 Task: Look for products from Liquid Death only.
Action: Mouse pressed left at (26, 95)
Screenshot: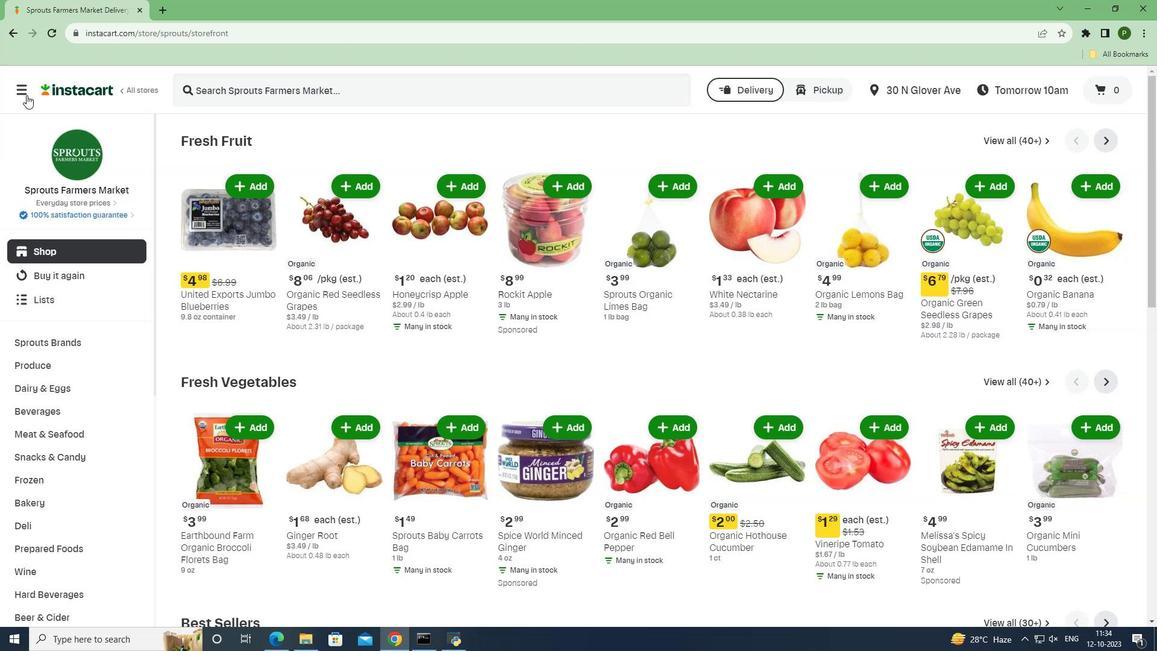 
Action: Mouse moved to (40, 316)
Screenshot: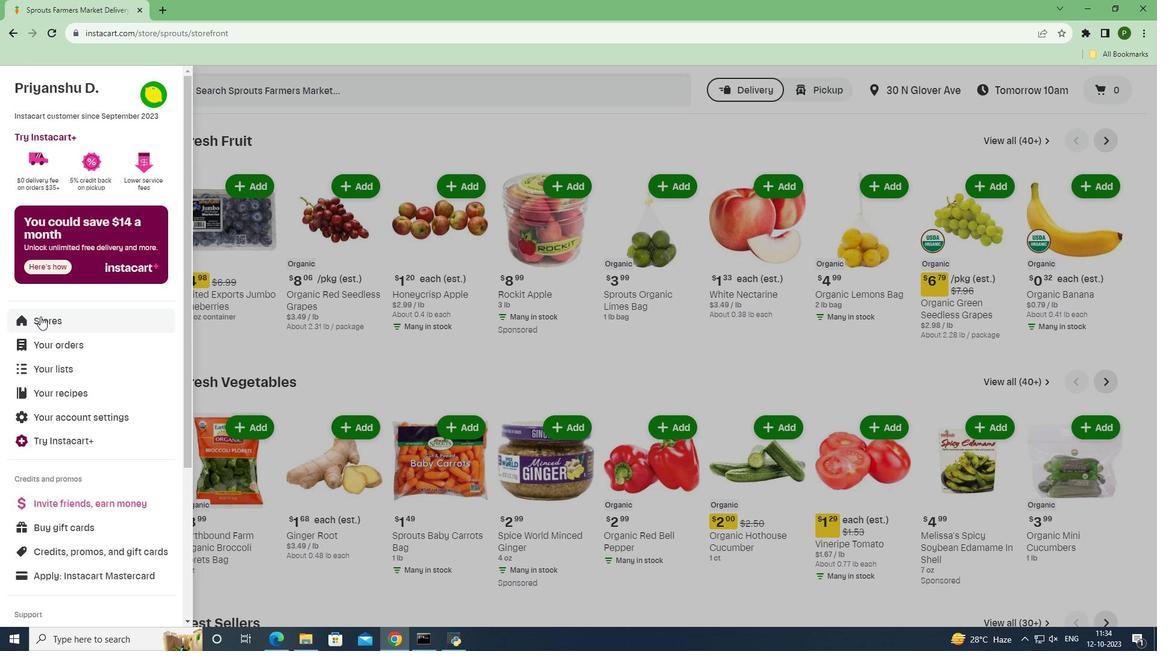 
Action: Mouse pressed left at (40, 316)
Screenshot: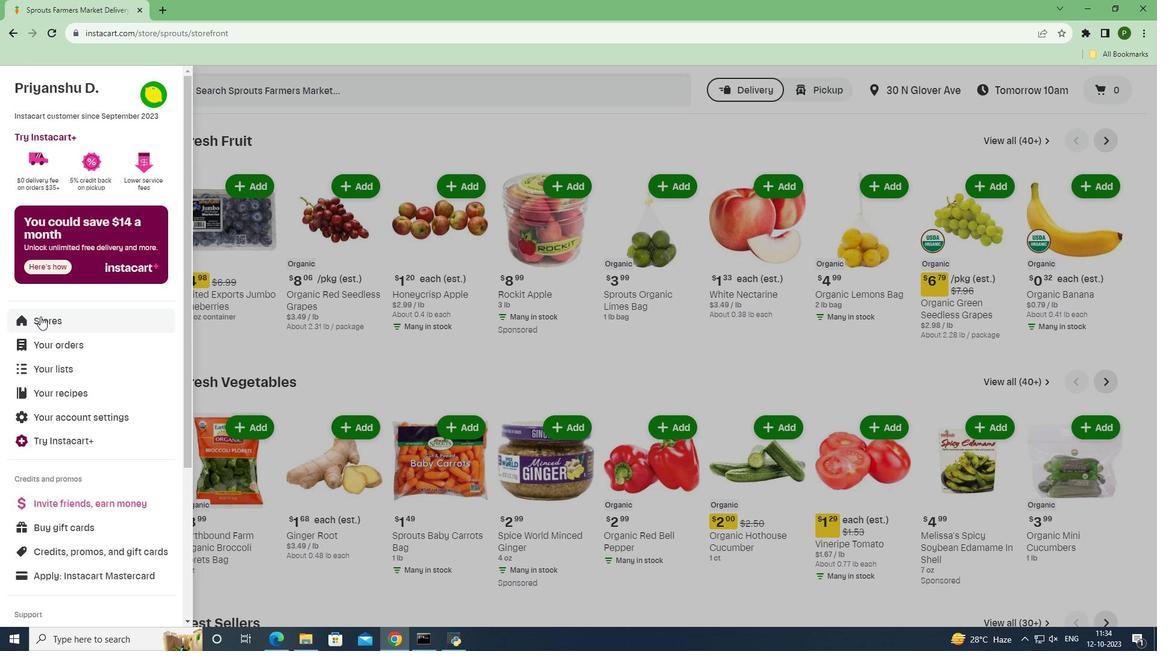 
Action: Mouse moved to (271, 138)
Screenshot: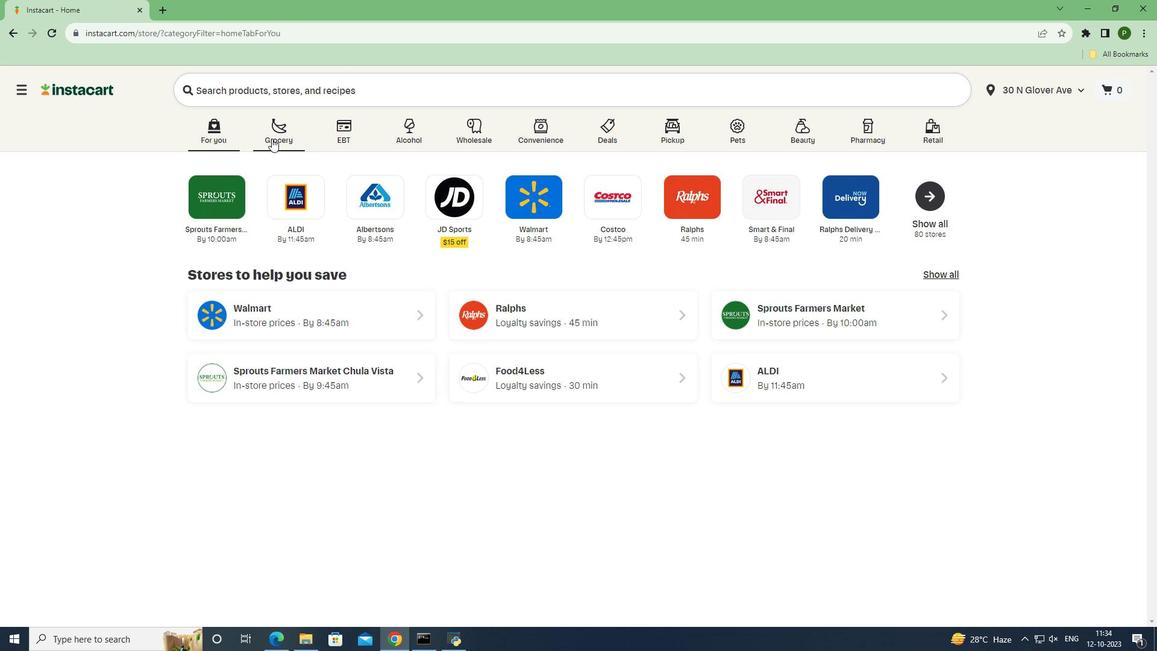 
Action: Mouse pressed left at (271, 138)
Screenshot: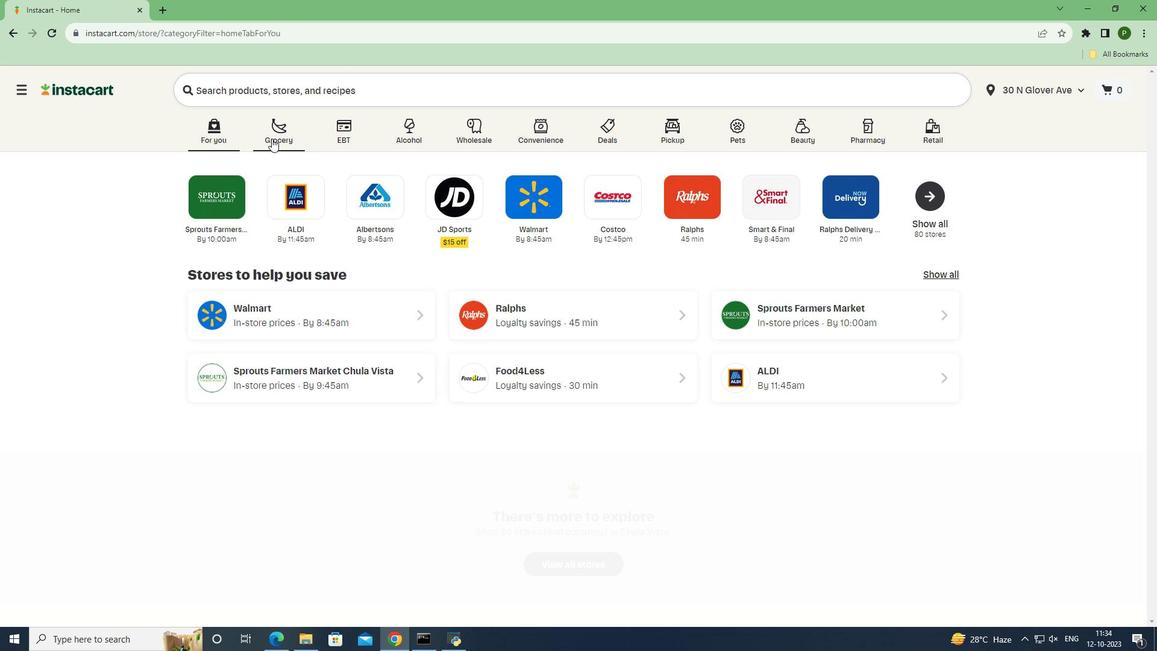 
Action: Mouse moved to (488, 279)
Screenshot: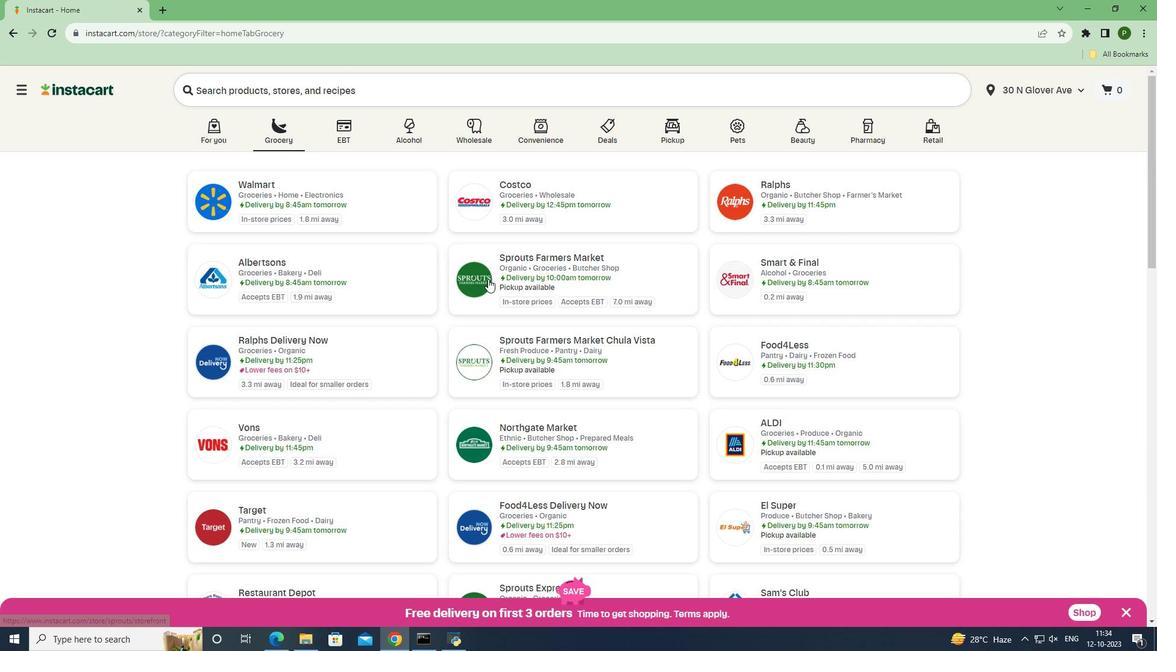 
Action: Mouse pressed left at (488, 279)
Screenshot: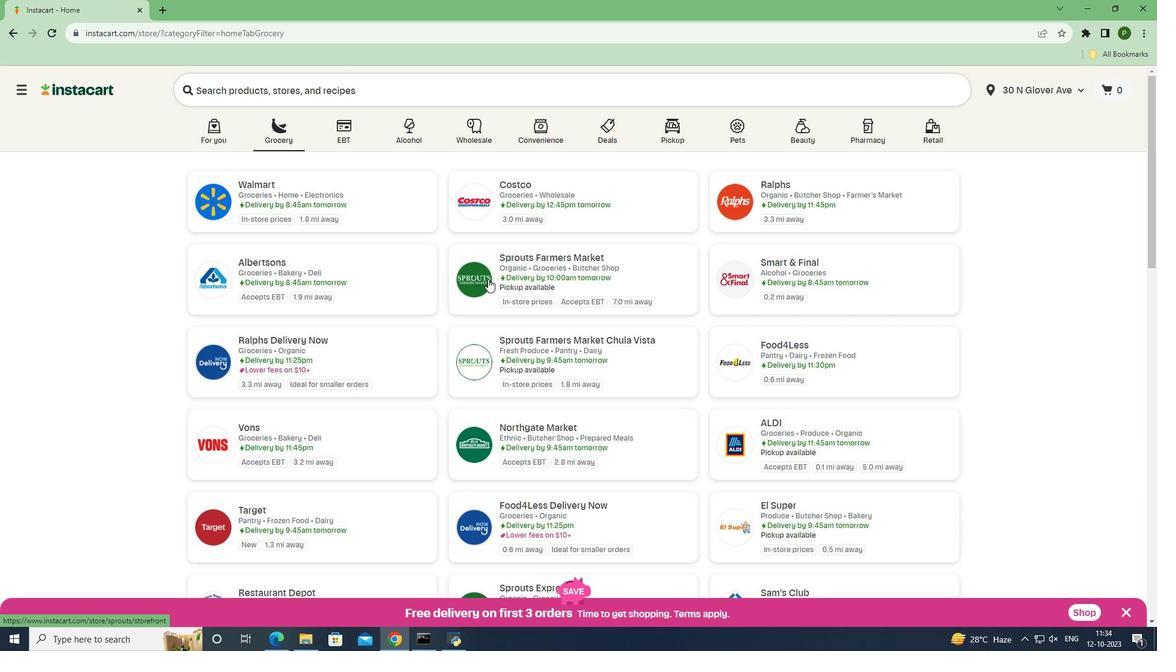 
Action: Mouse moved to (83, 412)
Screenshot: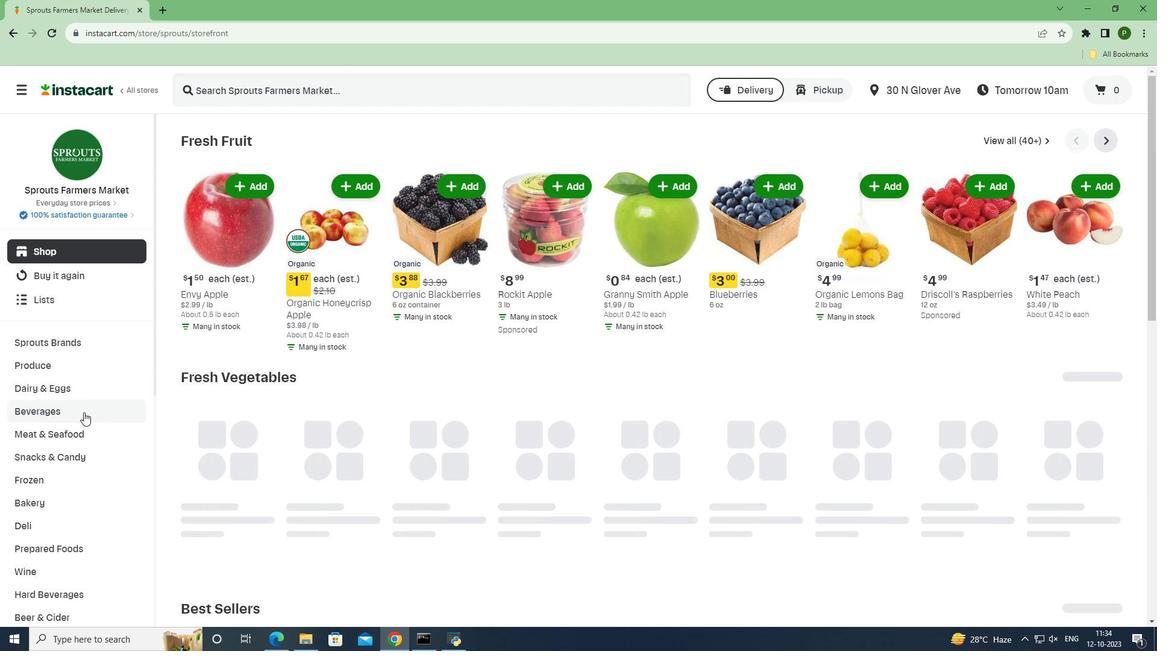 
Action: Mouse pressed left at (83, 412)
Screenshot: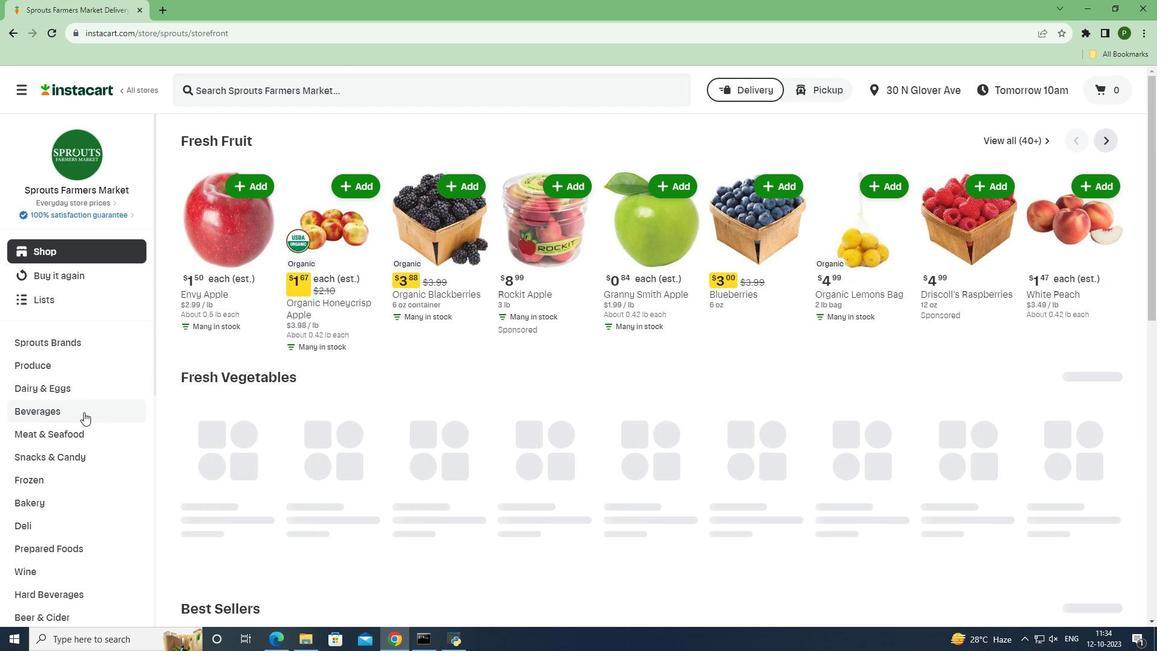 
Action: Mouse moved to (517, 167)
Screenshot: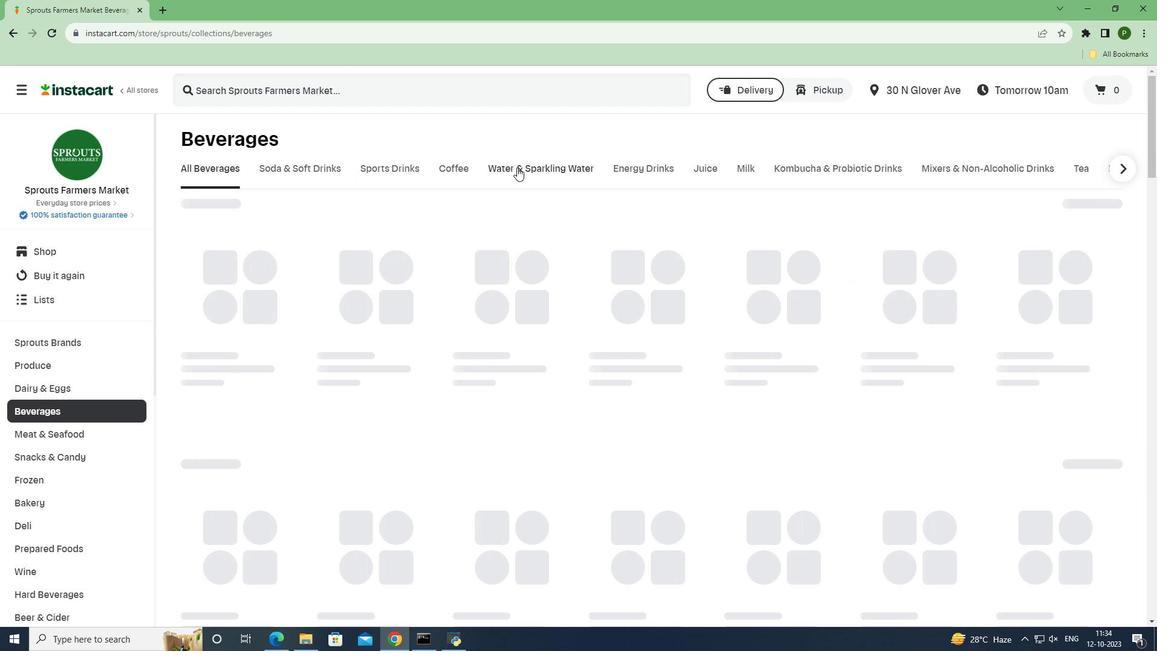 
Action: Mouse pressed left at (517, 167)
Screenshot: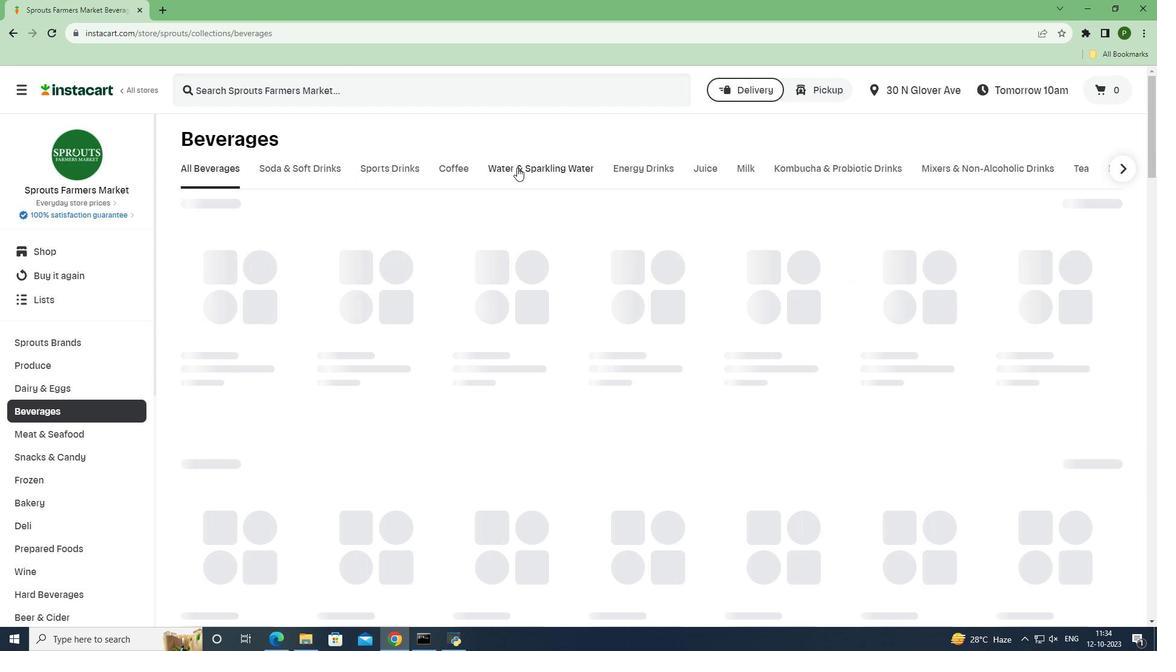
Action: Mouse moved to (335, 273)
Screenshot: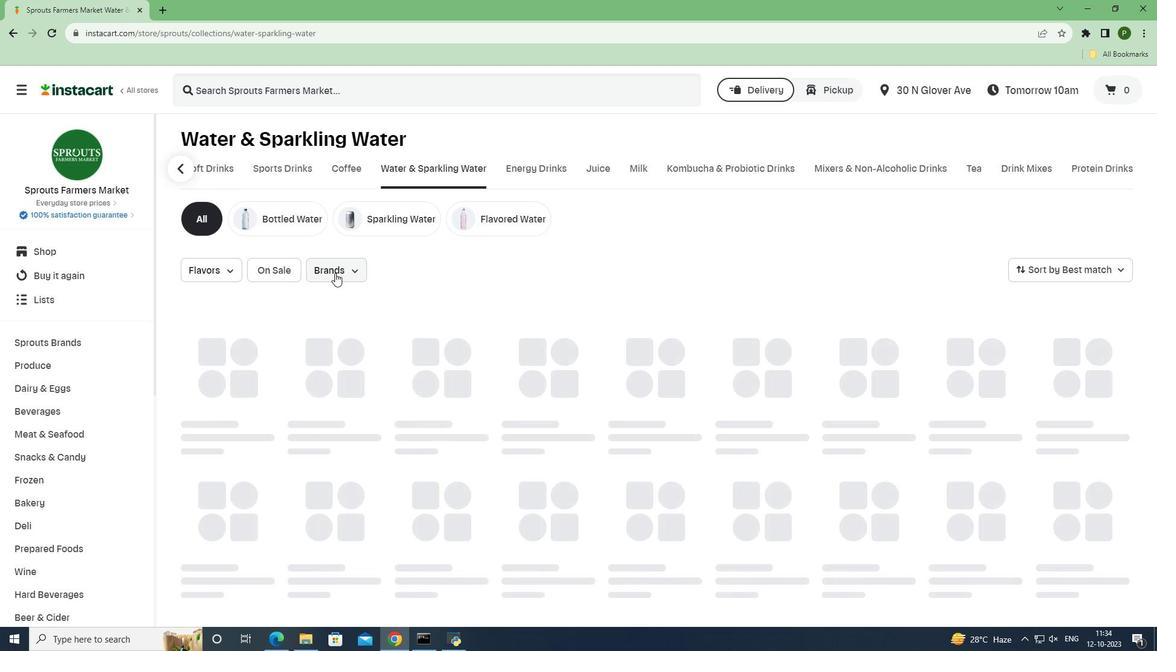
Action: Mouse pressed left at (335, 273)
Screenshot: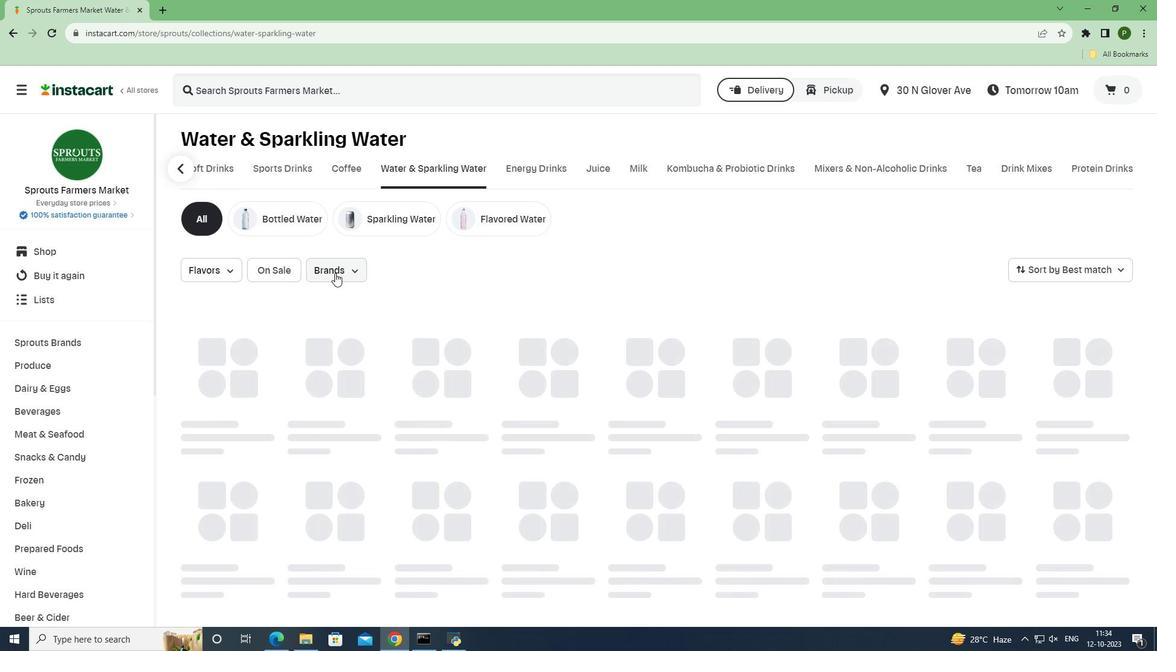 
Action: Mouse moved to (374, 373)
Screenshot: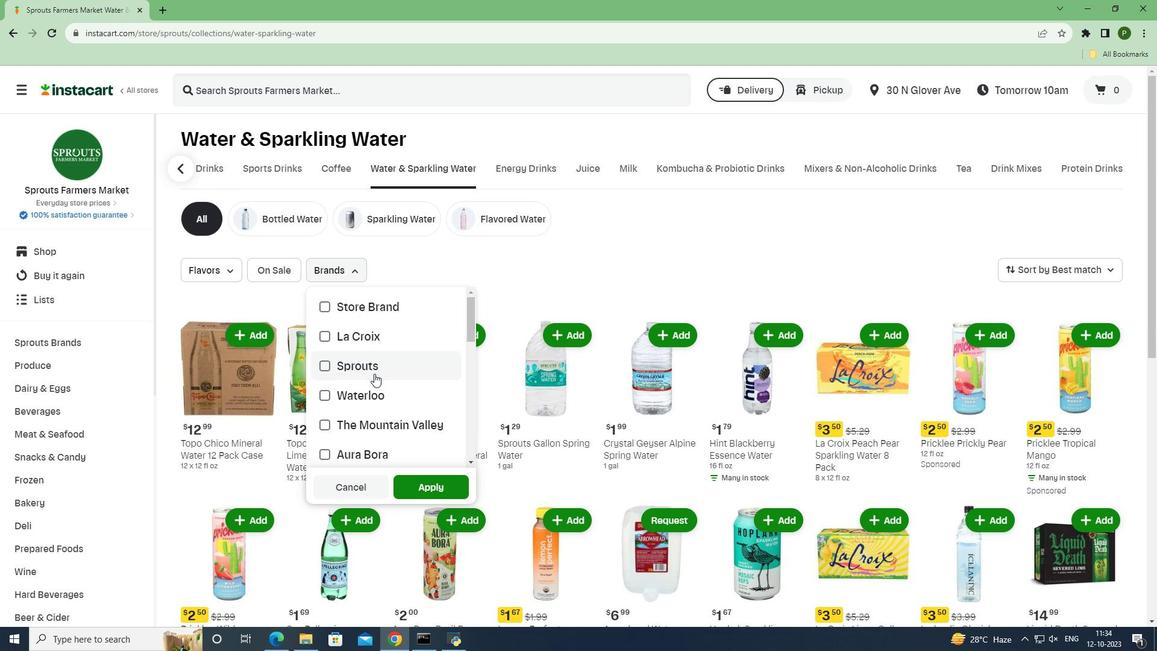 
Action: Mouse scrolled (374, 373) with delta (0, 0)
Screenshot: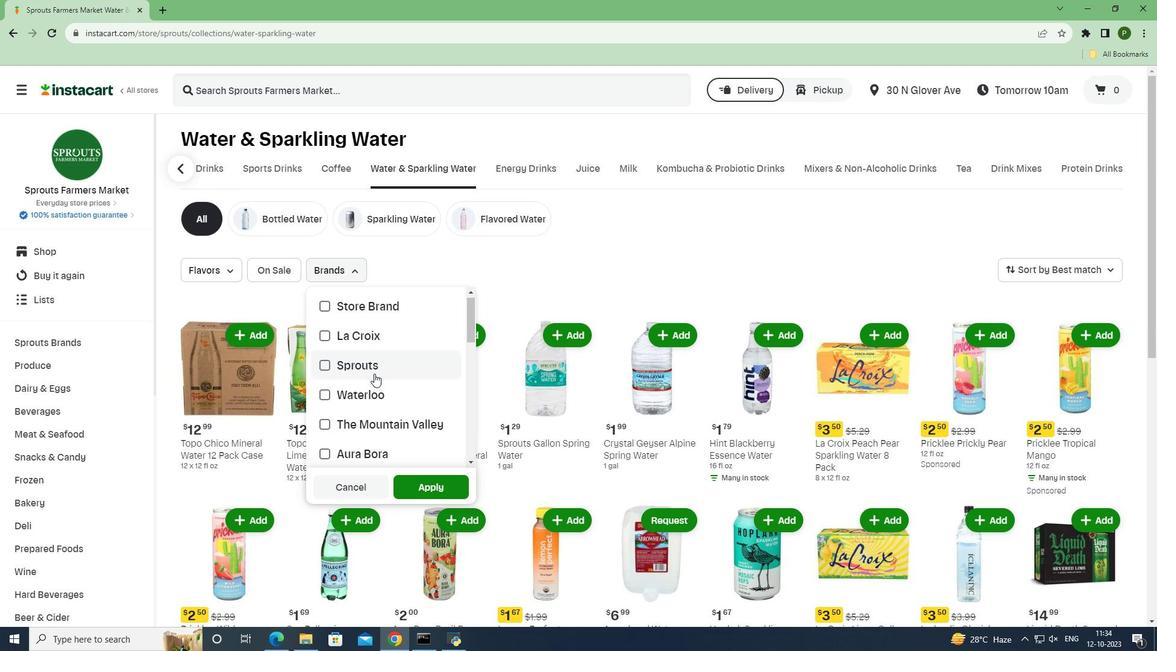 
Action: Mouse scrolled (374, 373) with delta (0, 0)
Screenshot: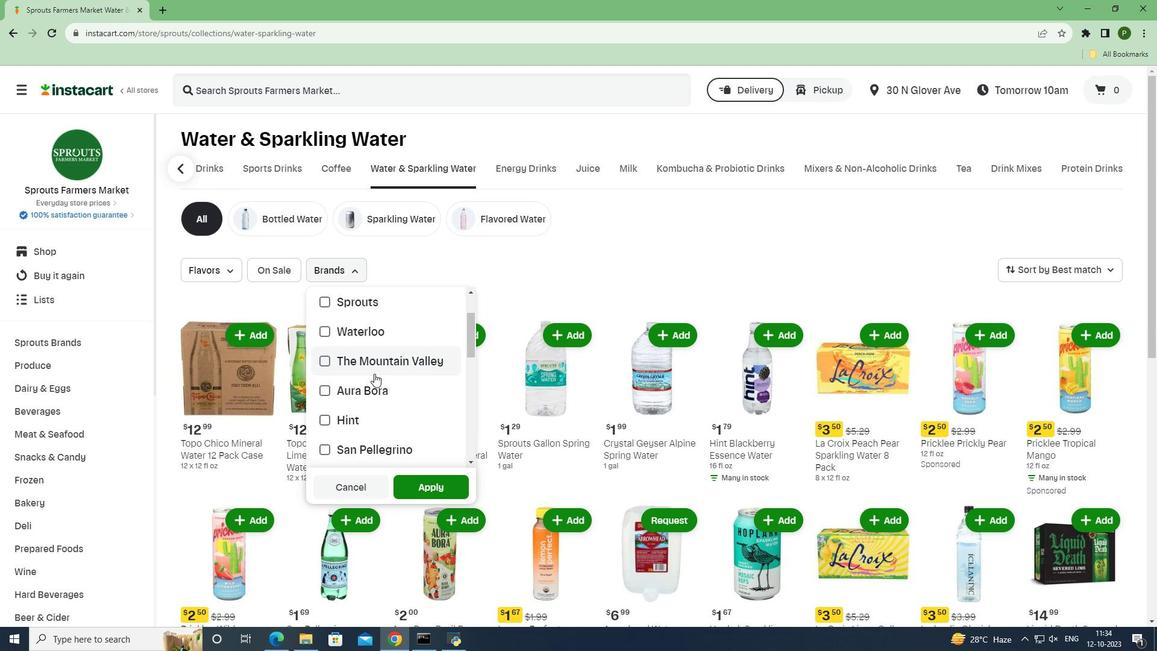 
Action: Mouse scrolled (374, 373) with delta (0, 0)
Screenshot: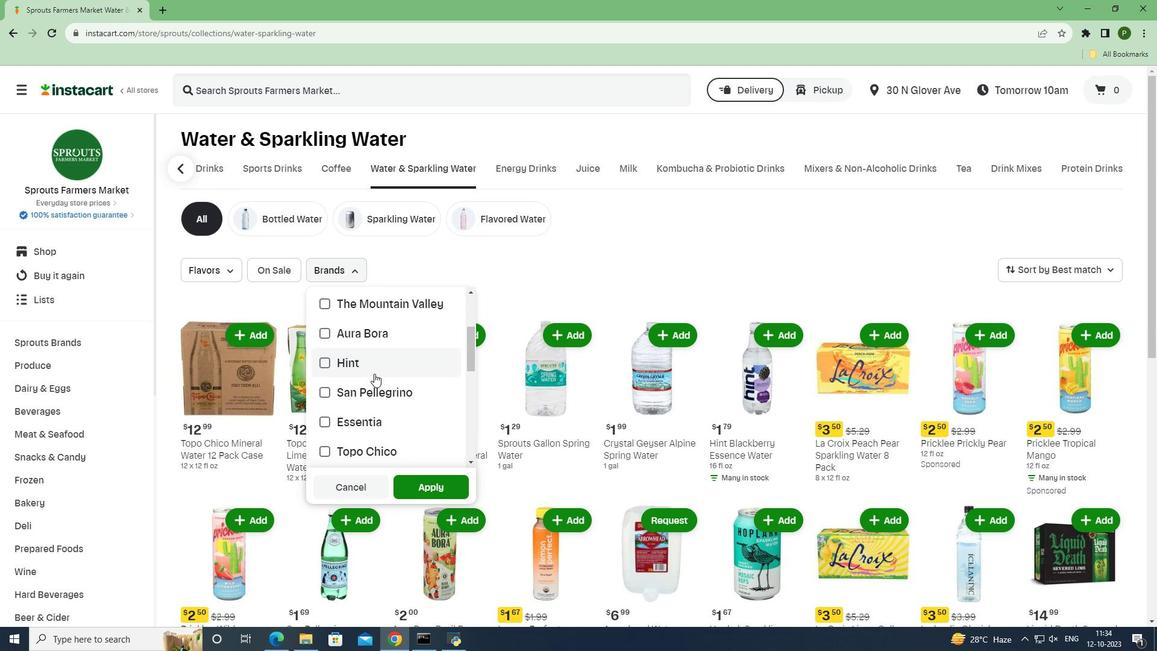 
Action: Mouse scrolled (374, 373) with delta (0, 0)
Screenshot: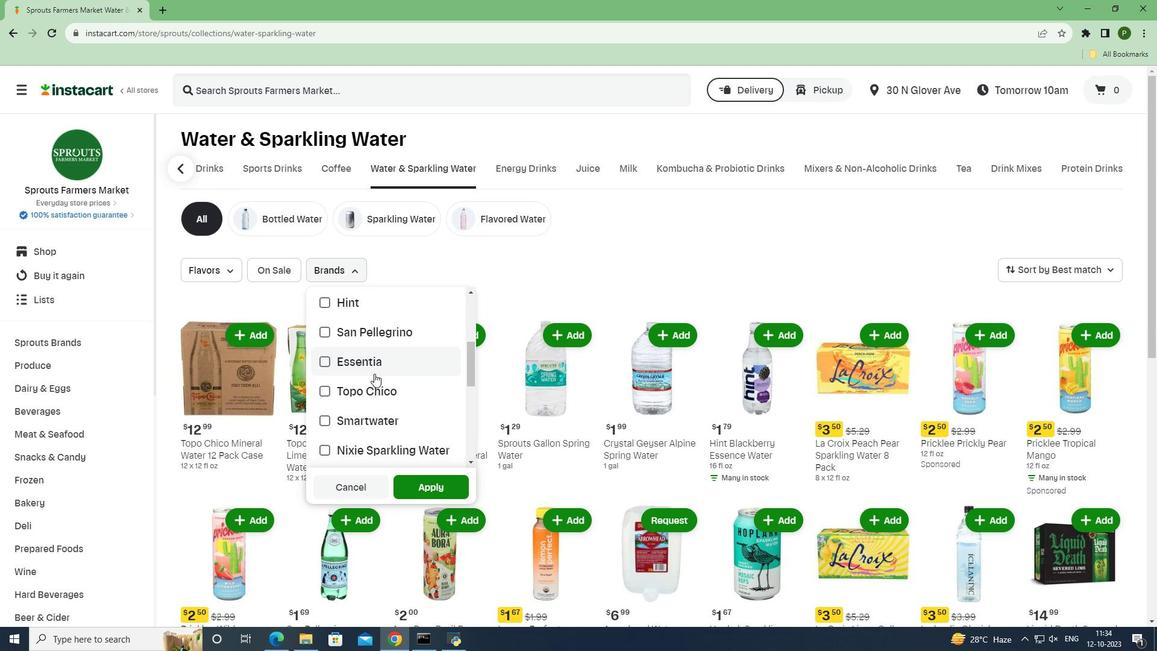 
Action: Mouse scrolled (374, 373) with delta (0, 0)
Screenshot: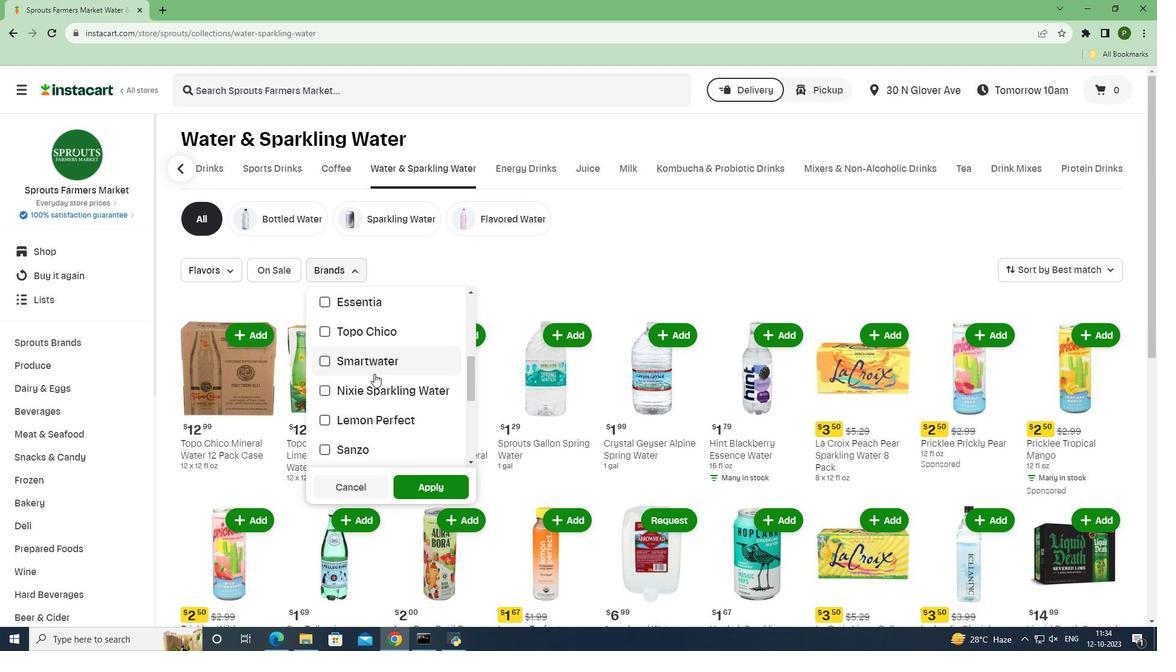 
Action: Mouse scrolled (374, 373) with delta (0, 0)
Screenshot: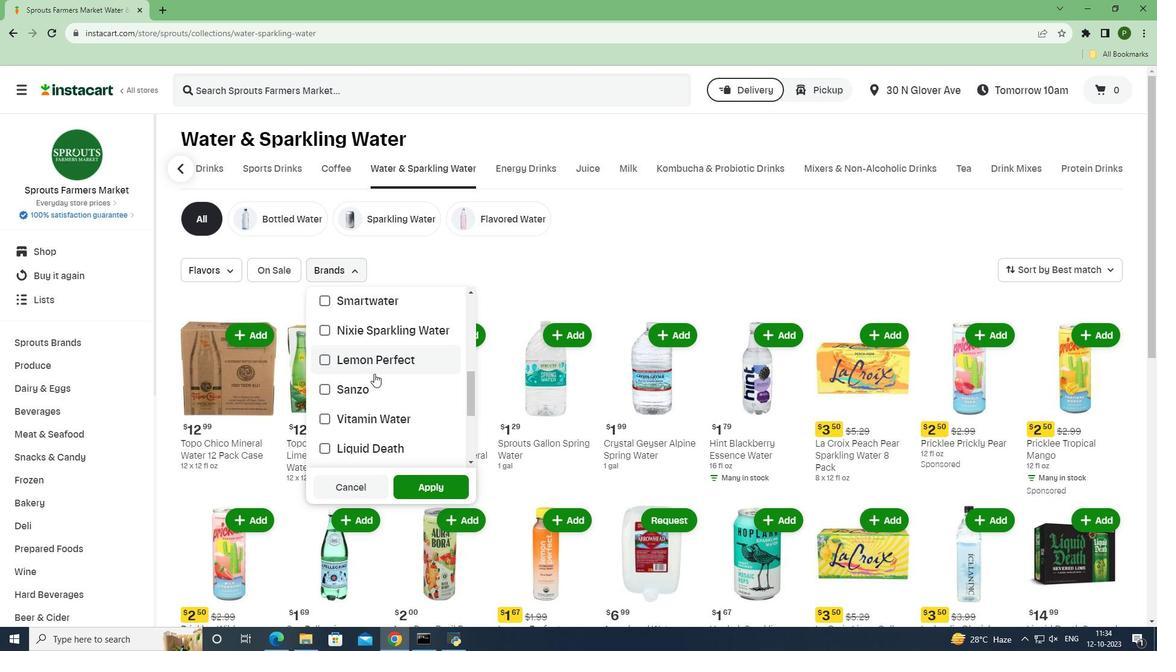 
Action: Mouse moved to (367, 384)
Screenshot: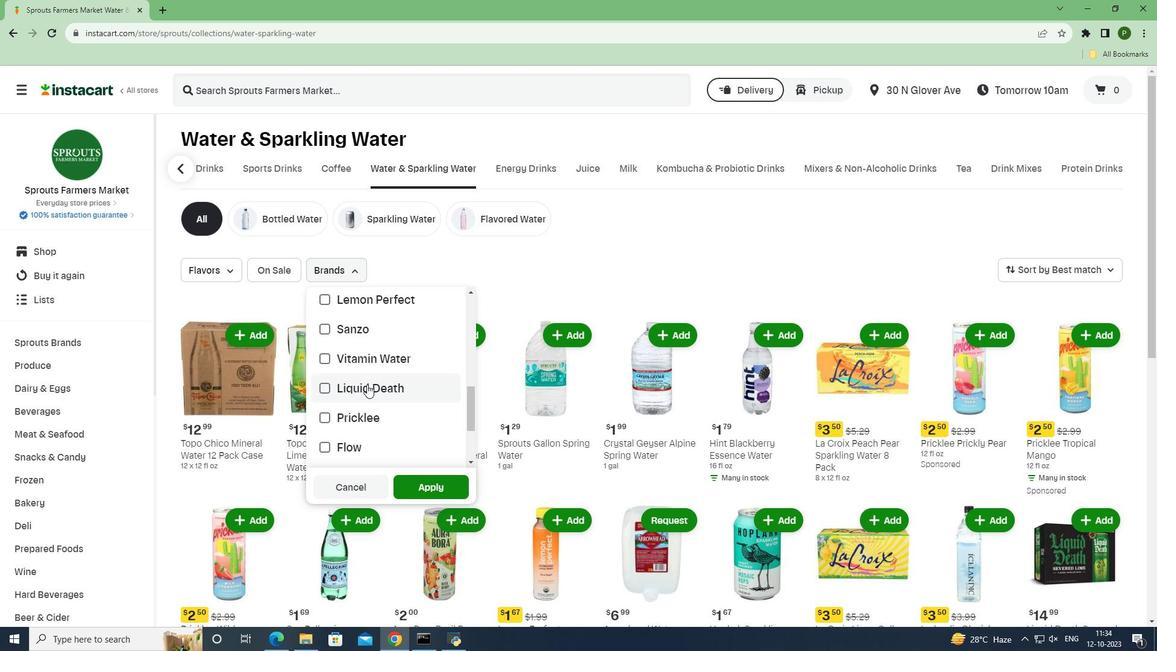 
Action: Mouse pressed left at (367, 384)
Screenshot: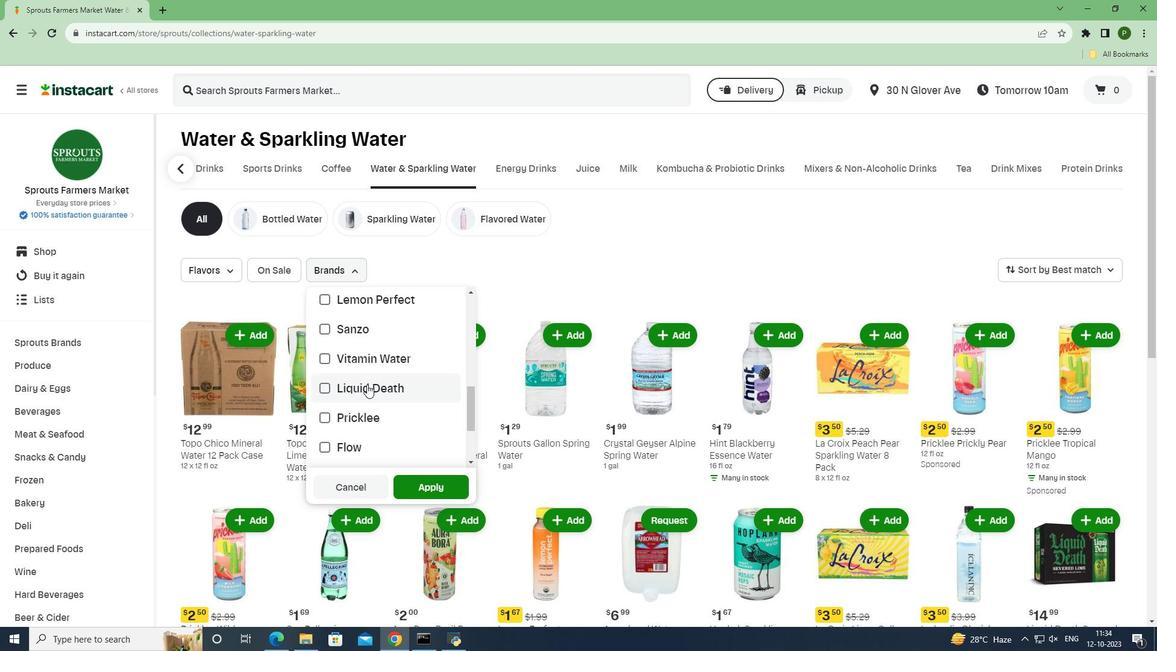 
Action: Mouse moved to (440, 484)
Screenshot: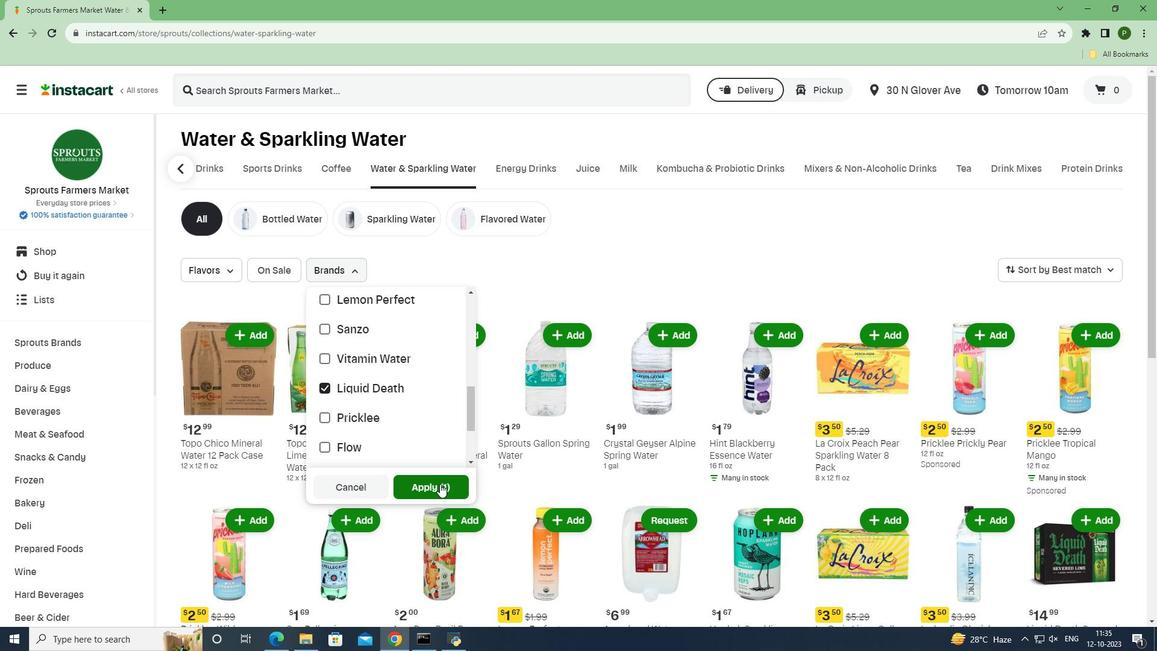 
Action: Mouse pressed left at (440, 484)
Screenshot: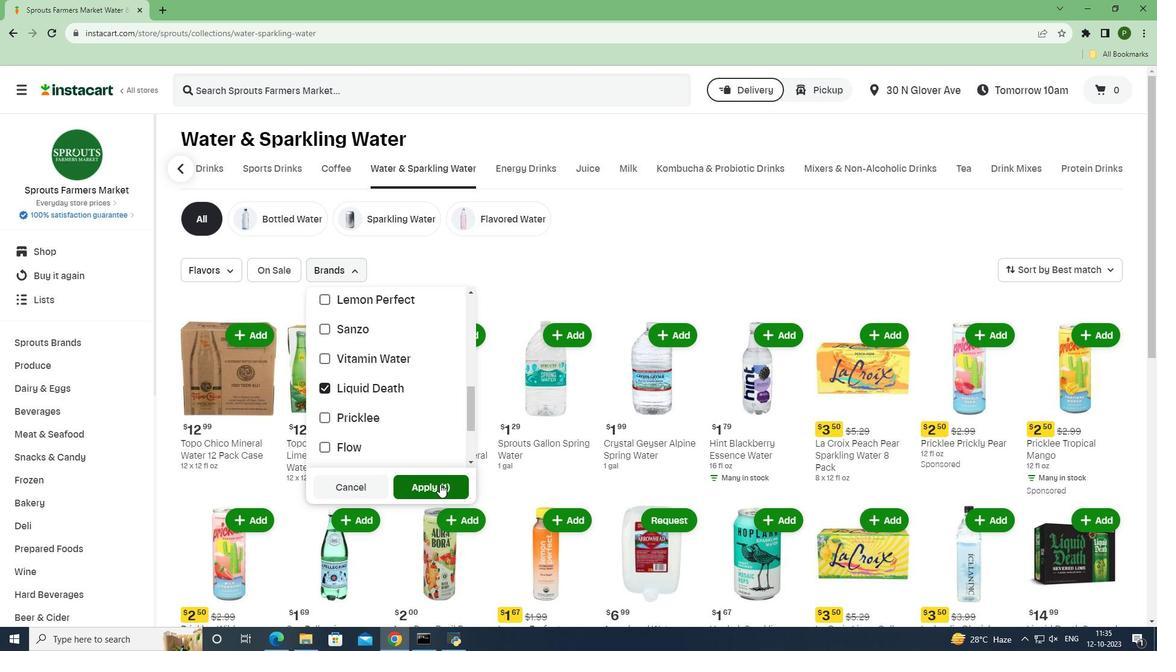
Action: Mouse moved to (535, 475)
Screenshot: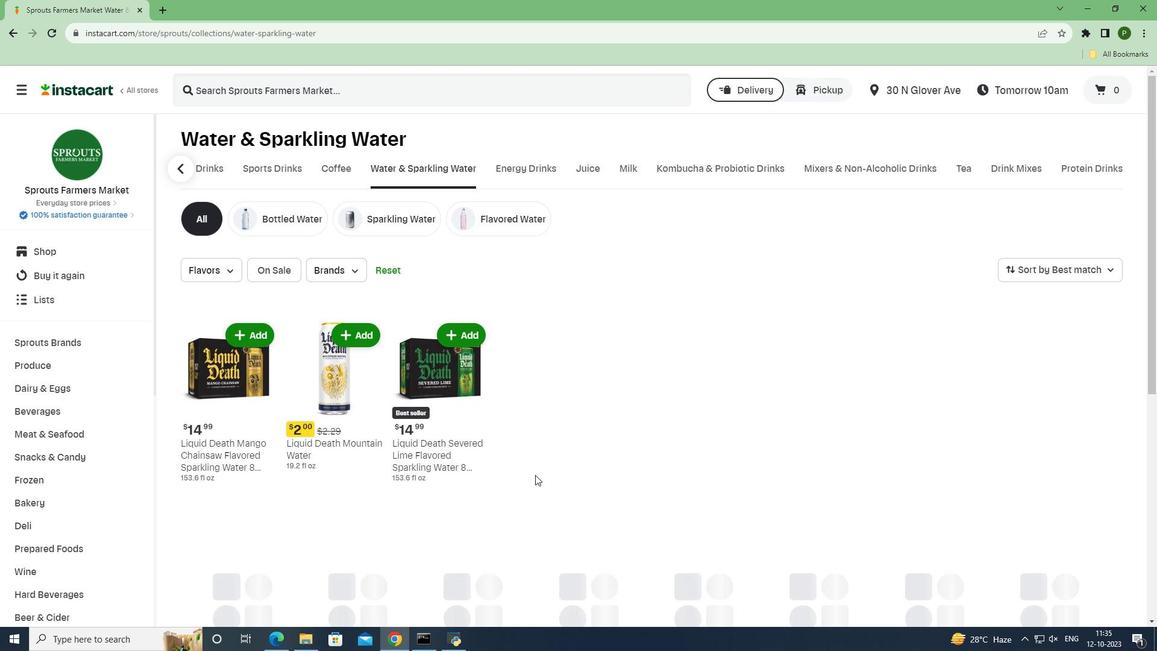 
